 Task: Change the mouse vertical offset to 10 in the screencast mode.
Action: Mouse moved to (6, 539)
Screenshot: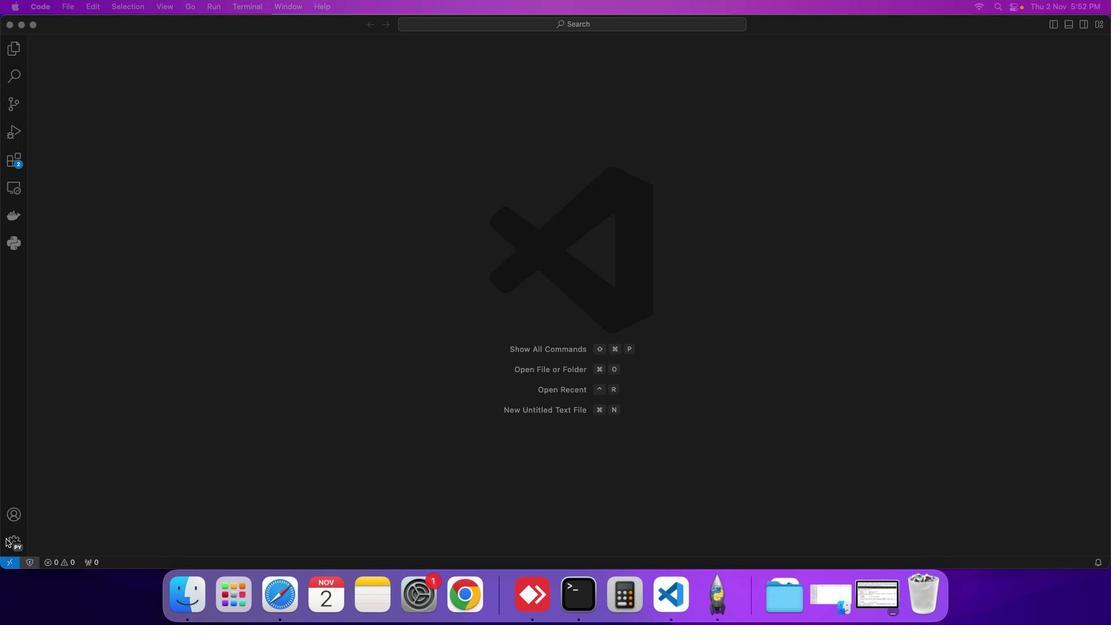 
Action: Mouse pressed left at (6, 539)
Screenshot: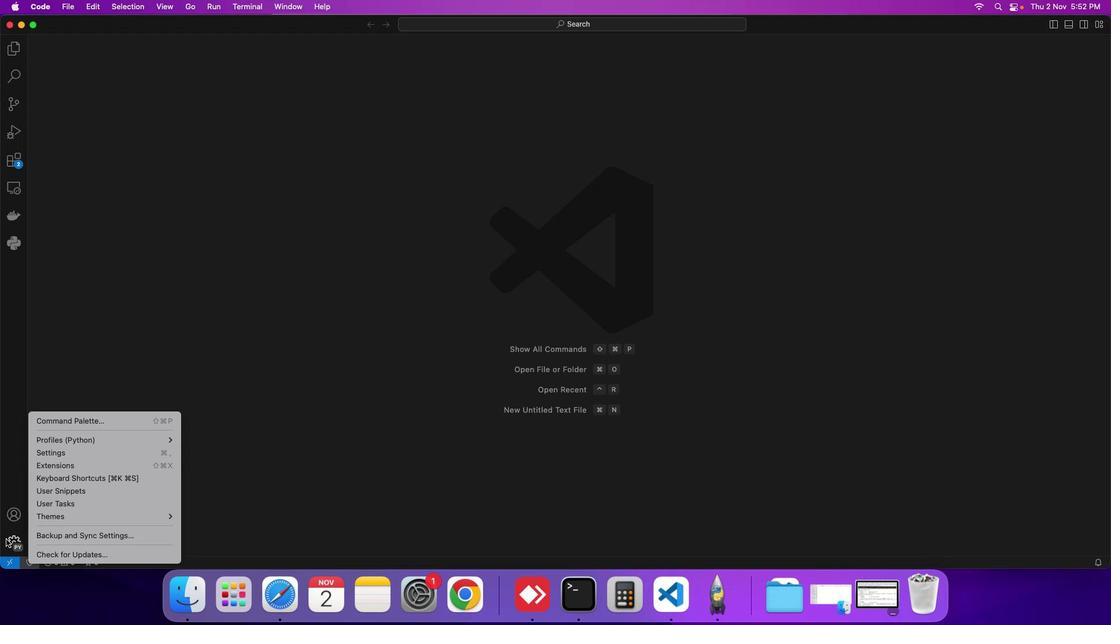 
Action: Mouse moved to (54, 449)
Screenshot: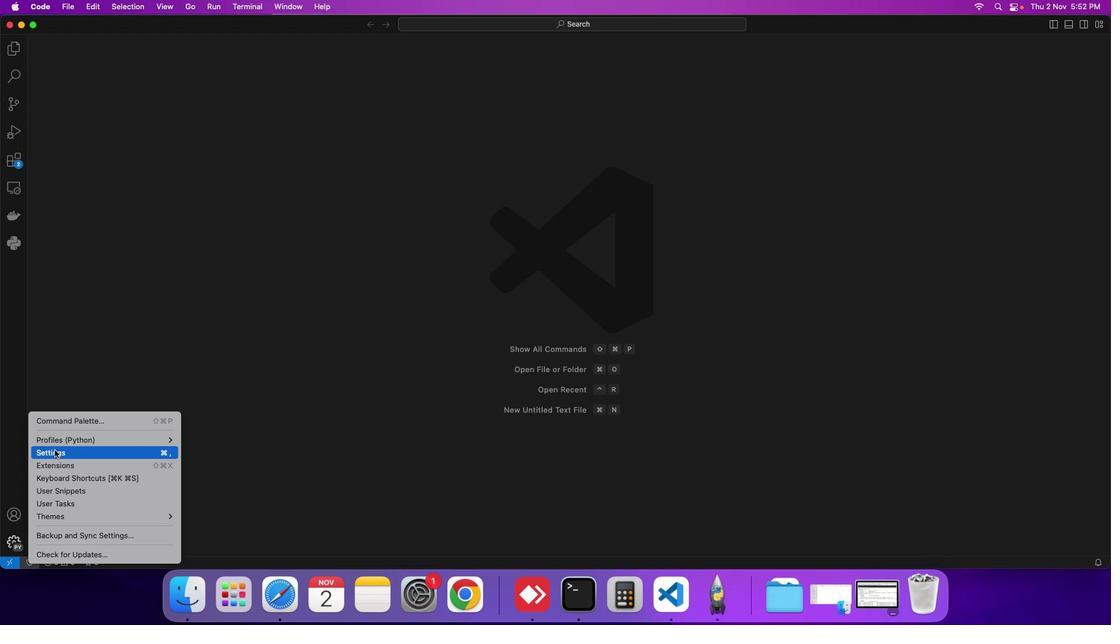 
Action: Mouse pressed left at (54, 449)
Screenshot: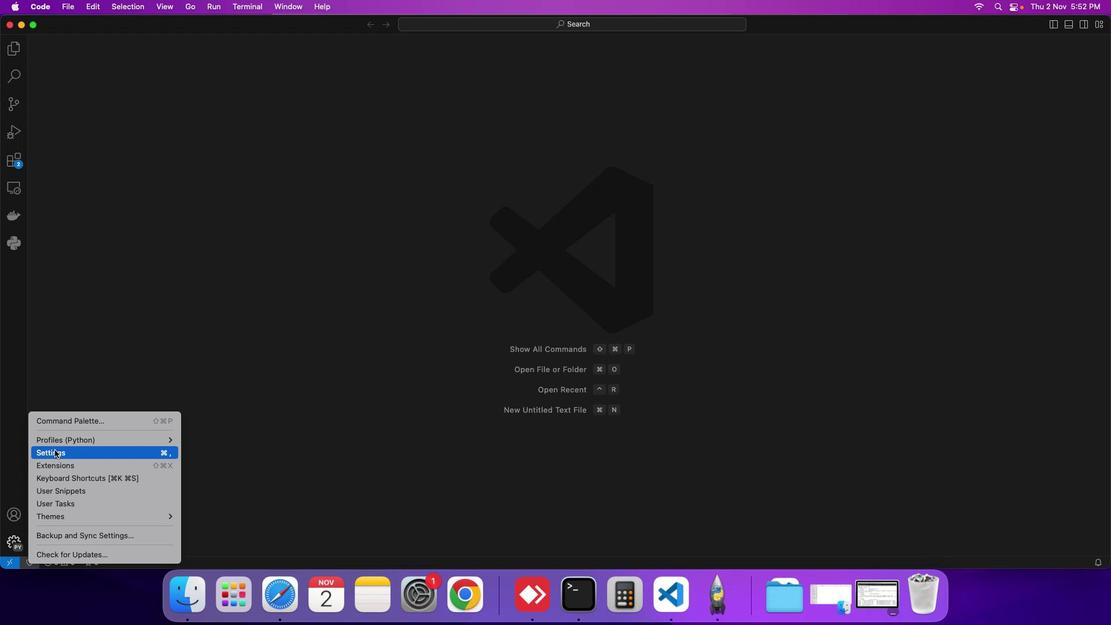 
Action: Mouse moved to (287, 142)
Screenshot: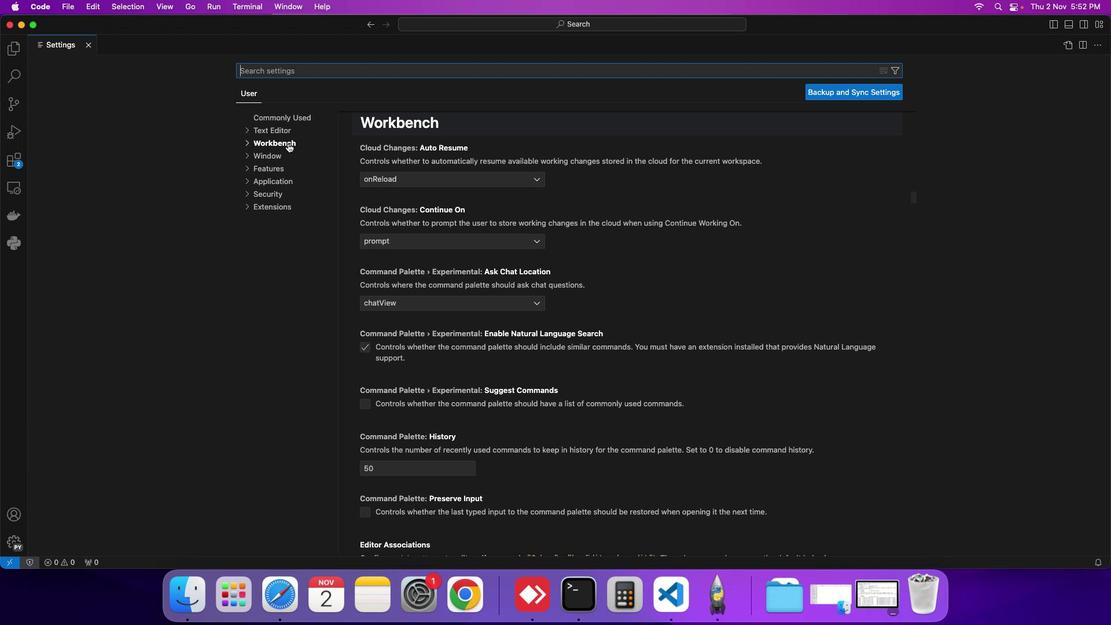 
Action: Mouse pressed left at (287, 142)
Screenshot: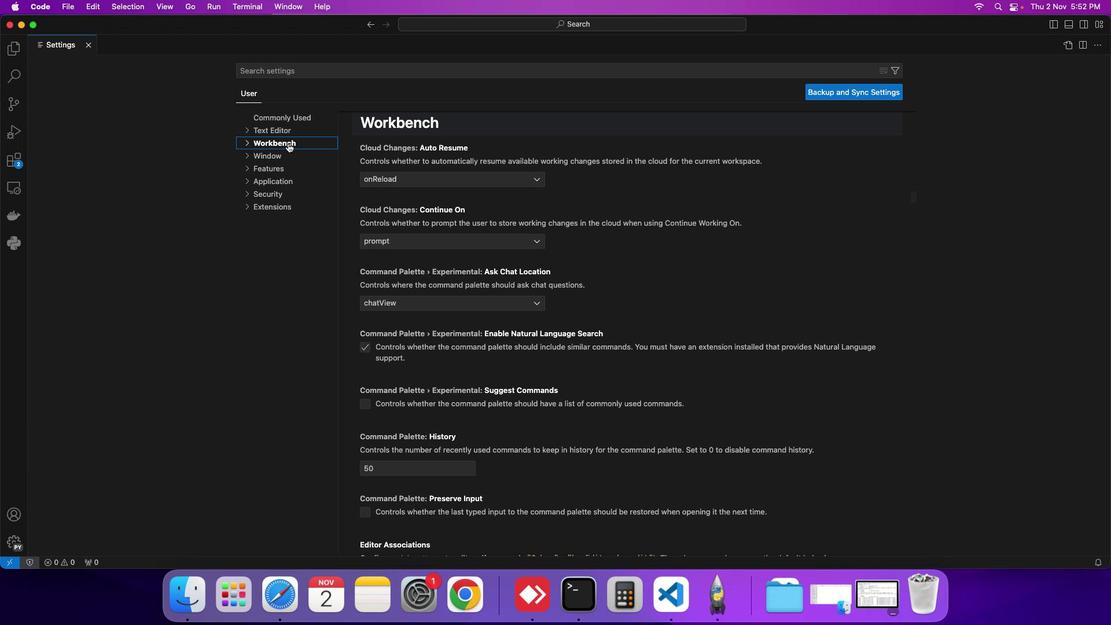 
Action: Mouse moved to (298, 217)
Screenshot: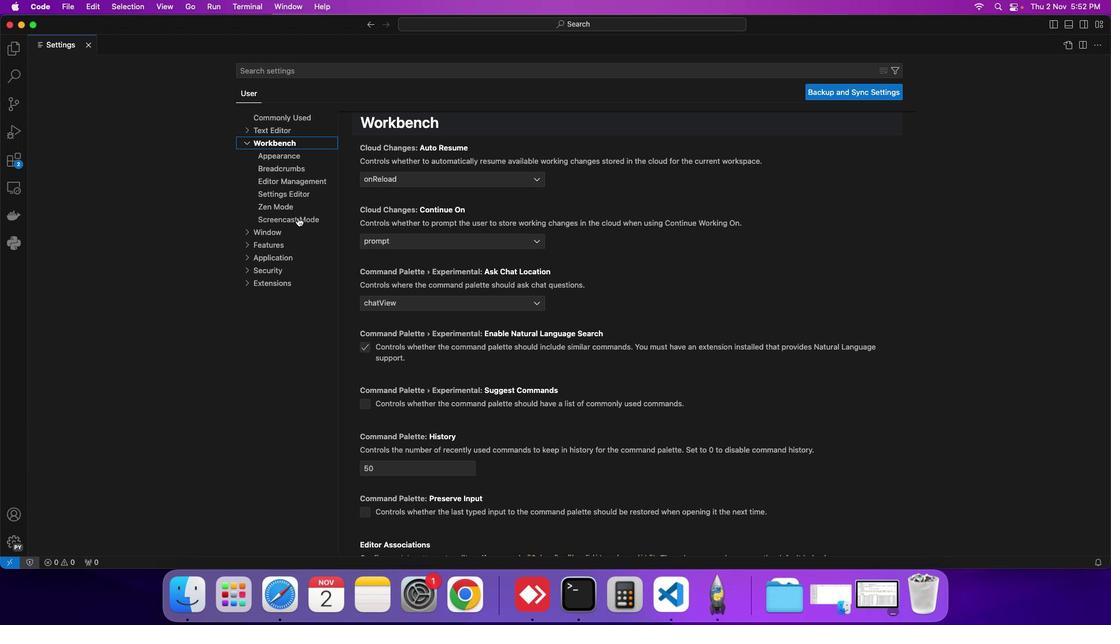 
Action: Mouse pressed left at (298, 217)
Screenshot: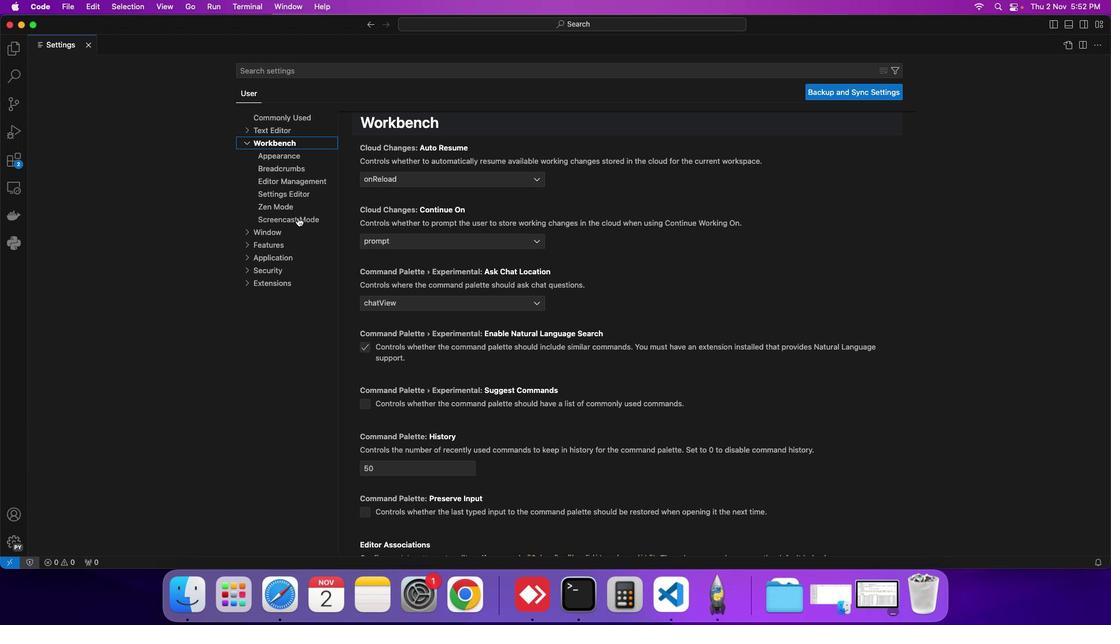 
Action: Mouse moved to (405, 353)
Screenshot: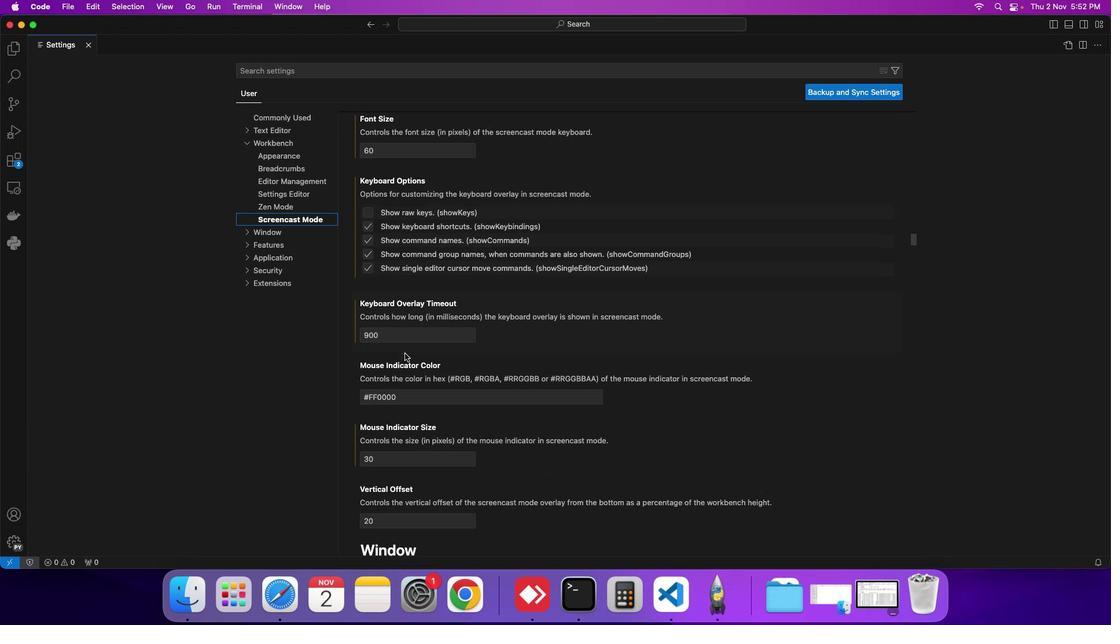 
Action: Mouse scrolled (405, 353) with delta (0, 0)
Screenshot: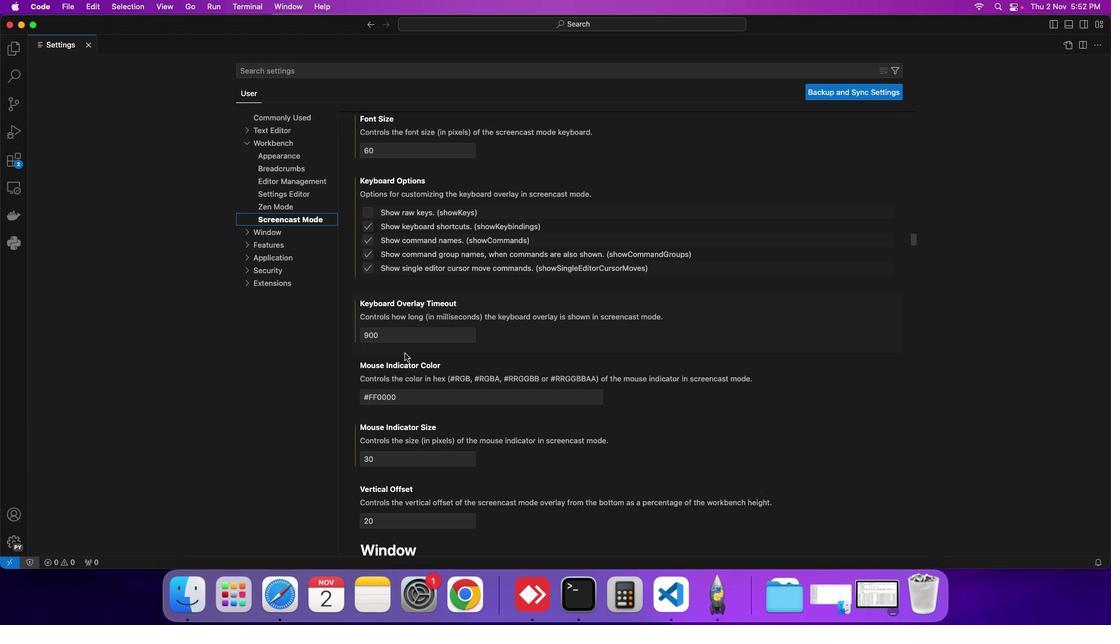 
Action: Mouse scrolled (405, 353) with delta (0, 0)
Screenshot: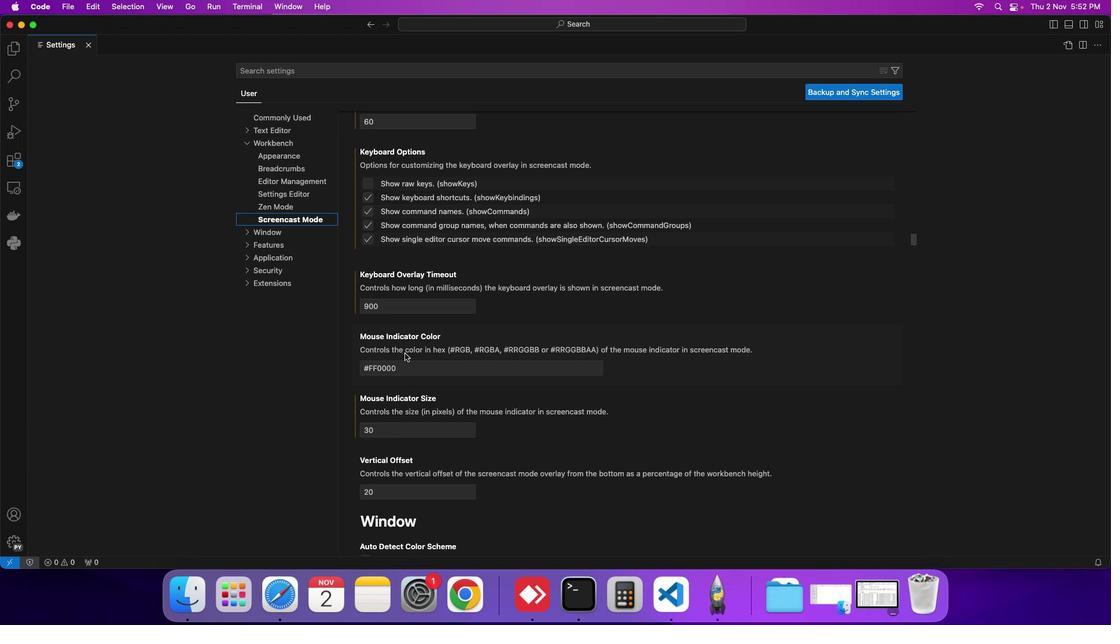 
Action: Mouse moved to (410, 489)
Screenshot: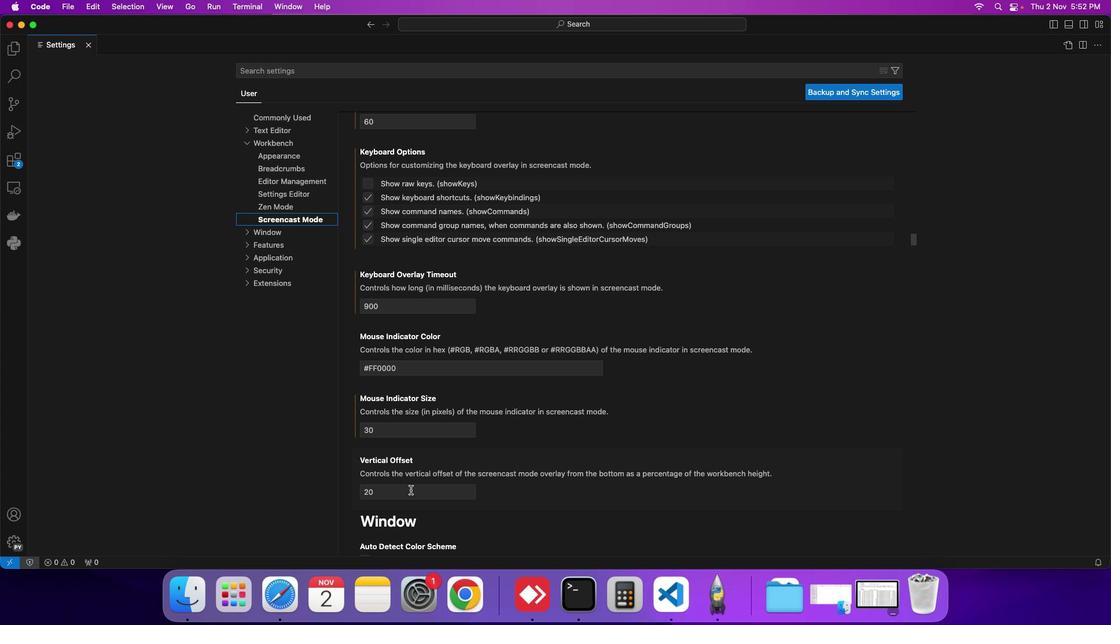 
Action: Mouse pressed left at (410, 489)
Screenshot: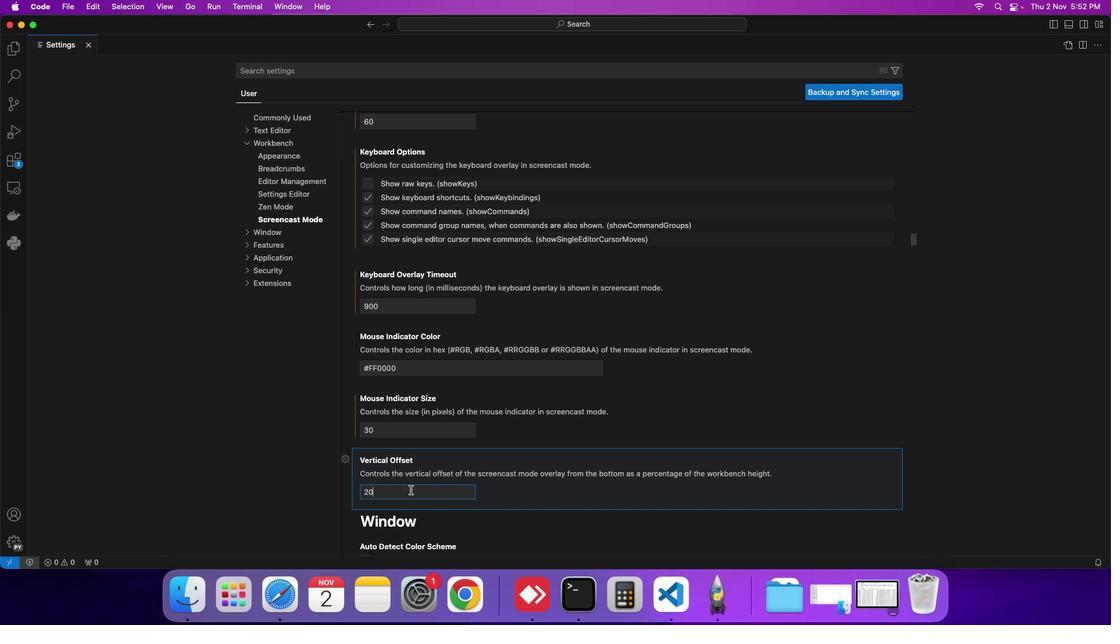 
Action: Key pressed Key.backspaceKey.backspace'1''0'
Screenshot: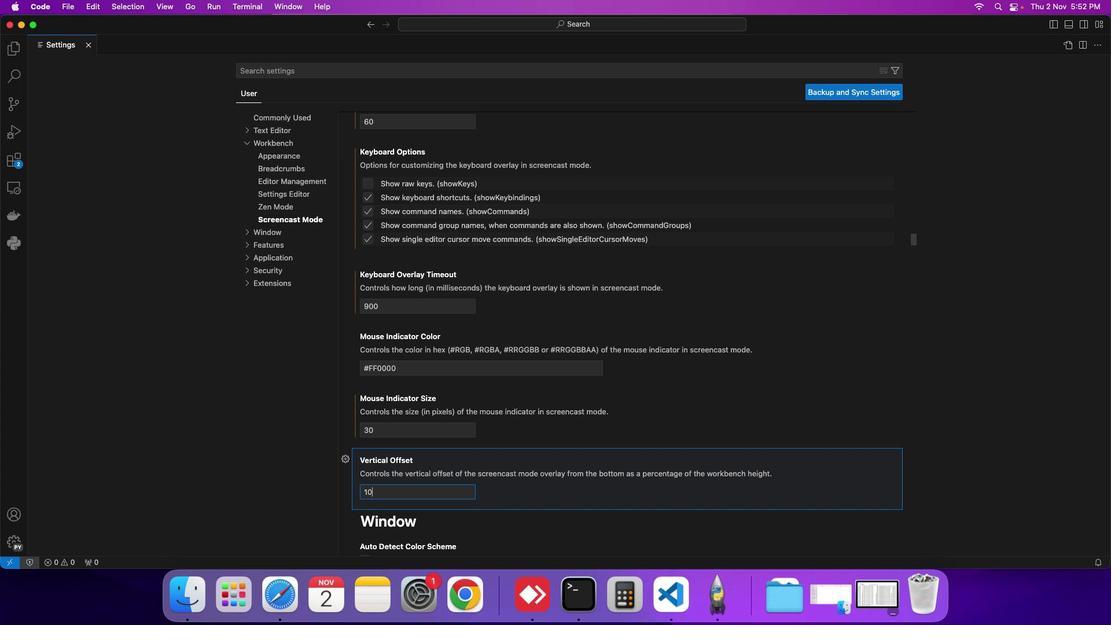 
